 Task: Send an email with the signature Dana Mitchell with the subject 'Shipping confirmation' and the message 'Thank you for your cooperation in this matter.' from softage.1@softage.net to softage.2@softage.net,  softage.1@softage.net and softage.3@softage.net with CC to softage.4@softage.net with an attached document Proposal_summary.docx
Action: Key pressed n
Screenshot: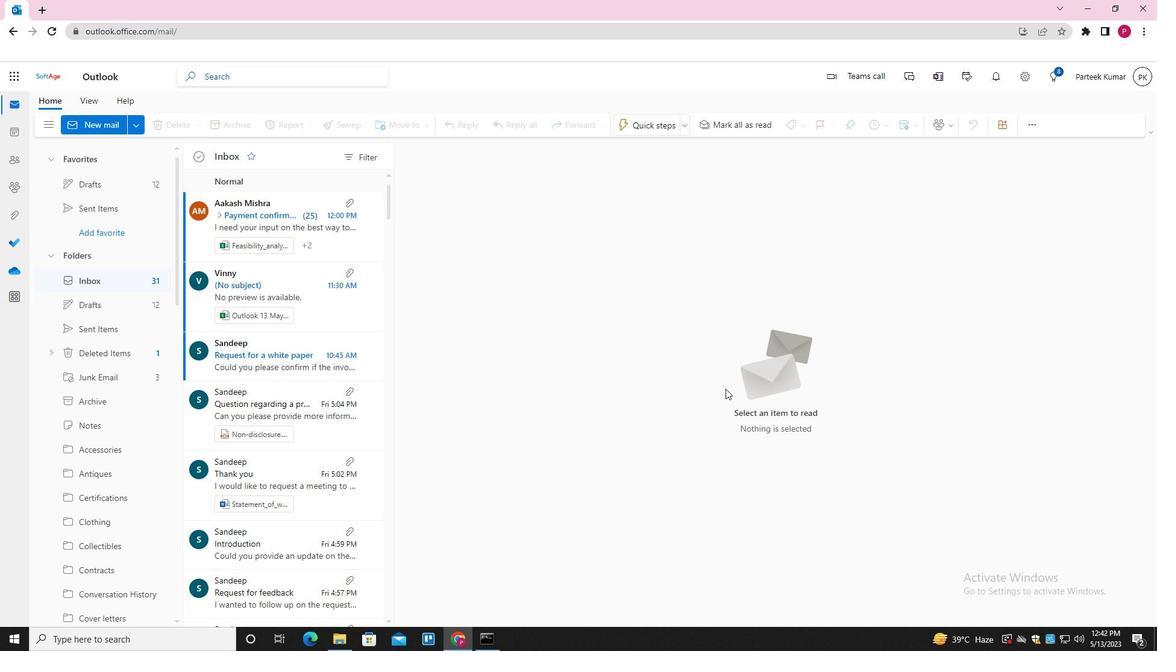 
Action: Mouse moved to (810, 130)
Screenshot: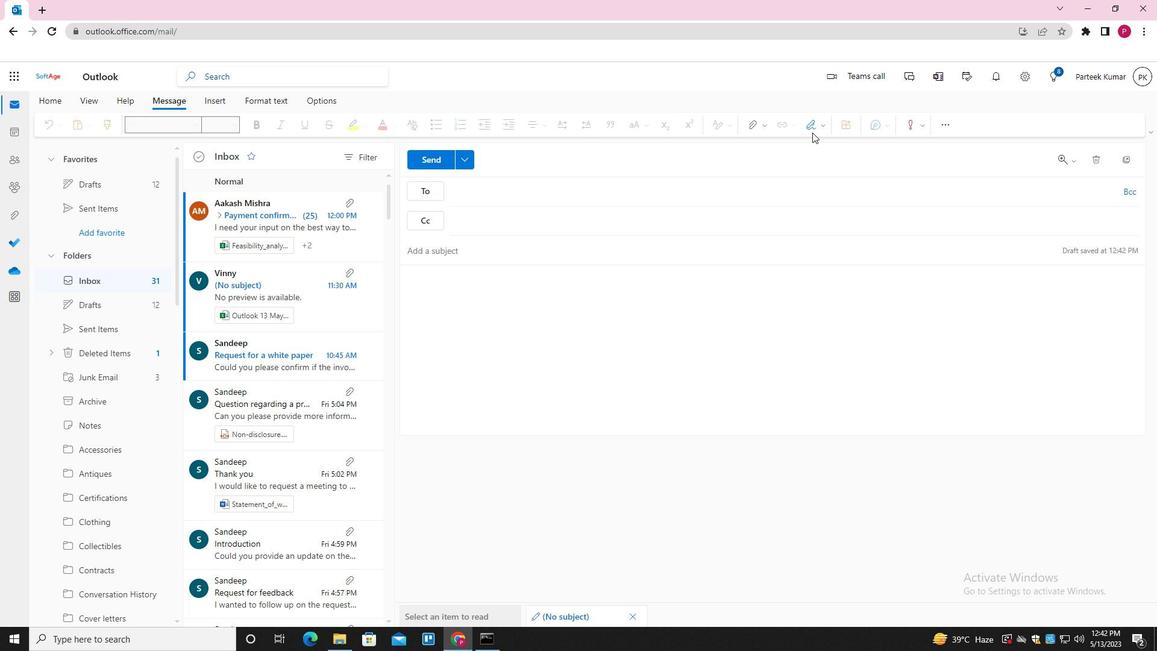
Action: Mouse pressed left at (810, 130)
Screenshot: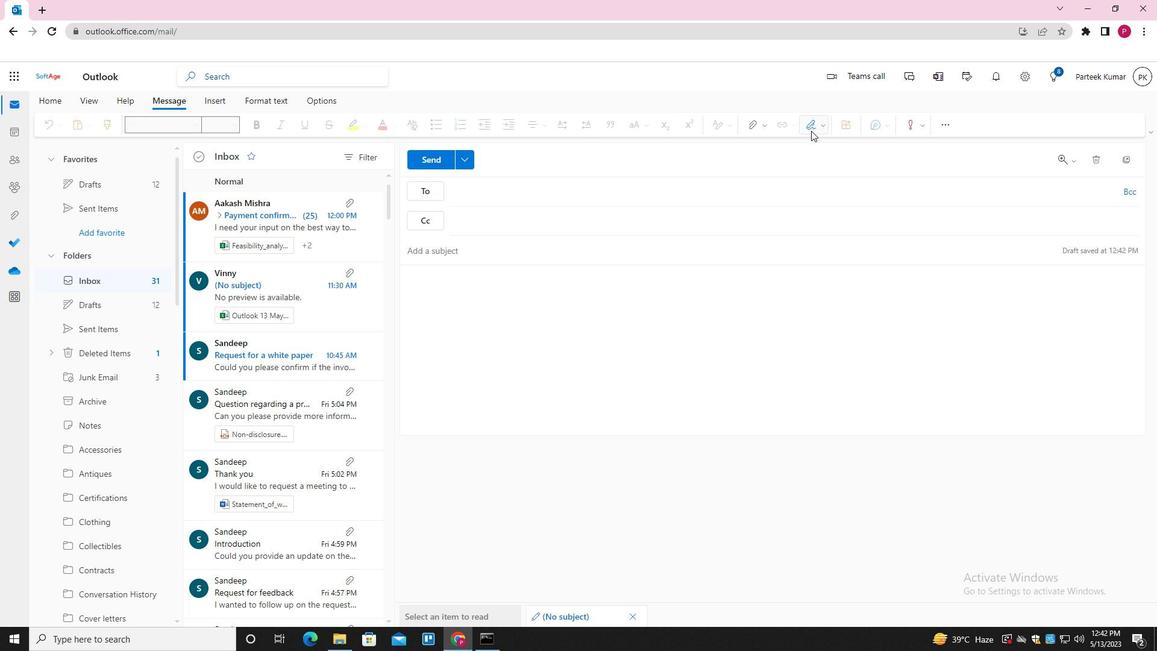 
Action: Mouse moved to (792, 176)
Screenshot: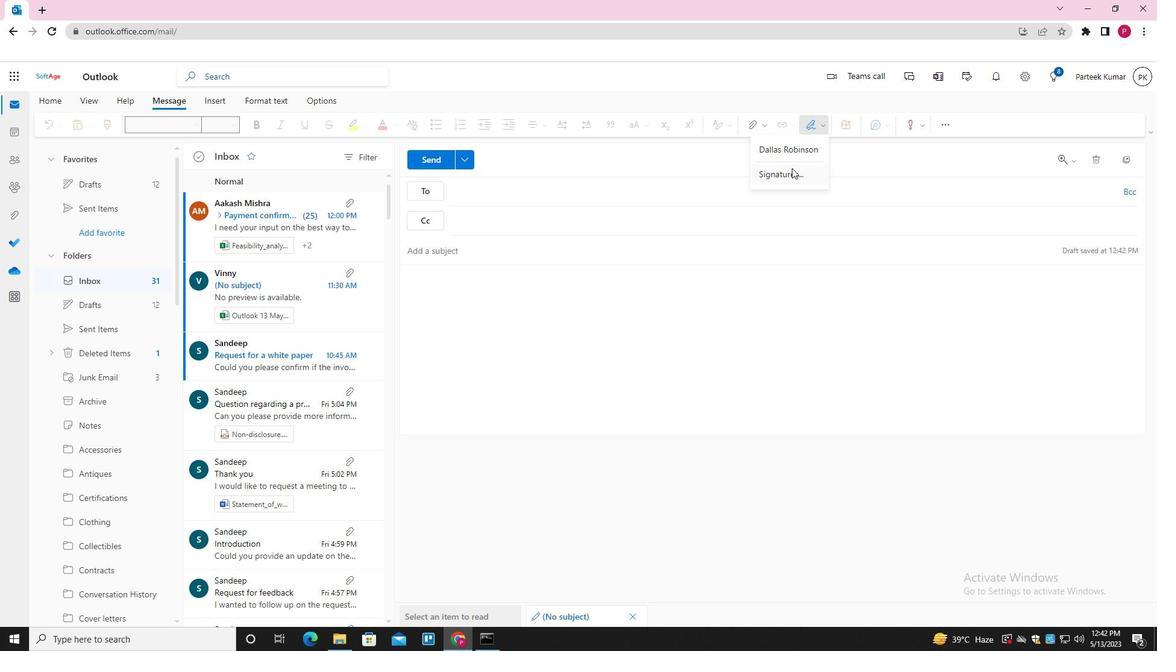 
Action: Mouse pressed left at (792, 176)
Screenshot: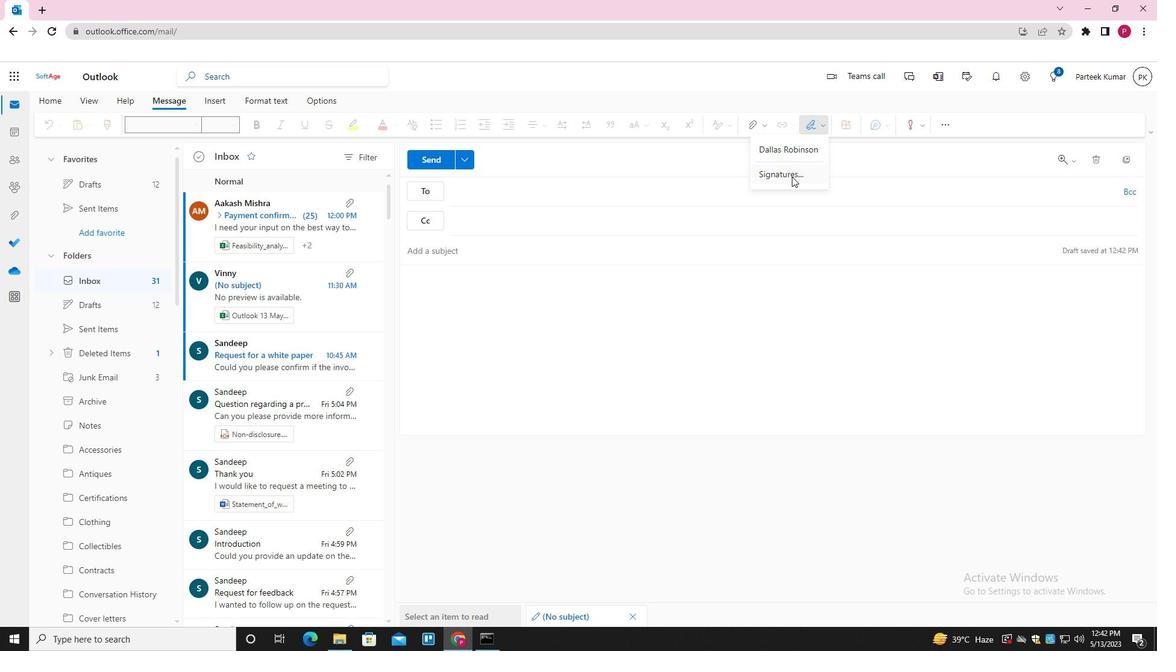 
Action: Mouse moved to (813, 218)
Screenshot: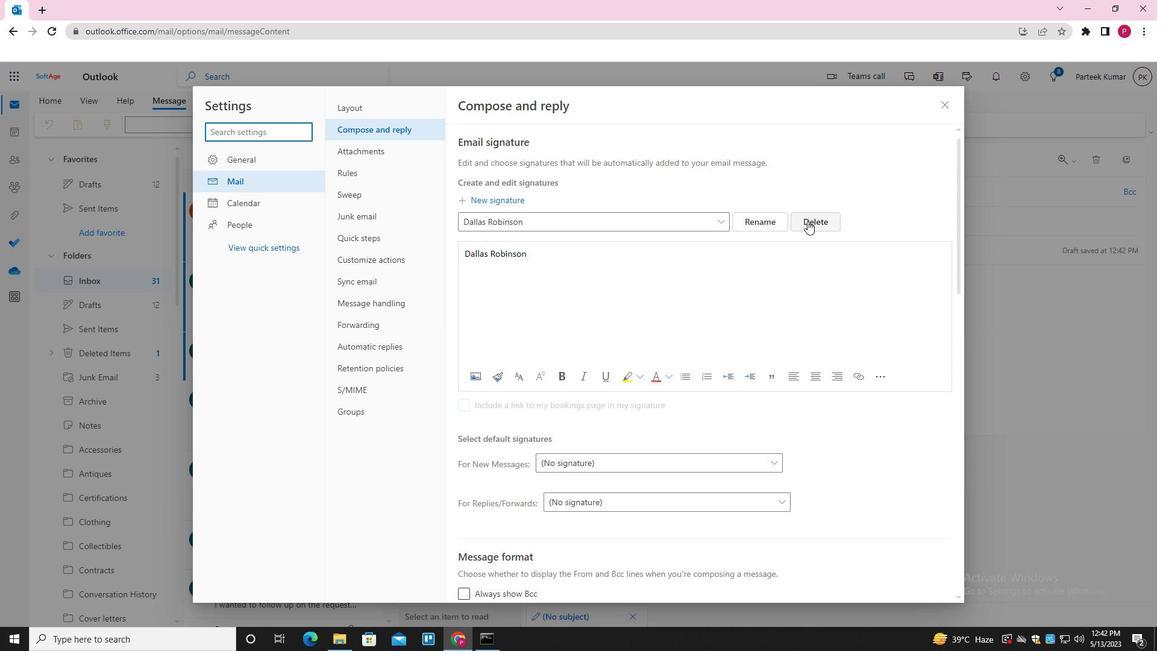 
Action: Mouse pressed left at (813, 218)
Screenshot: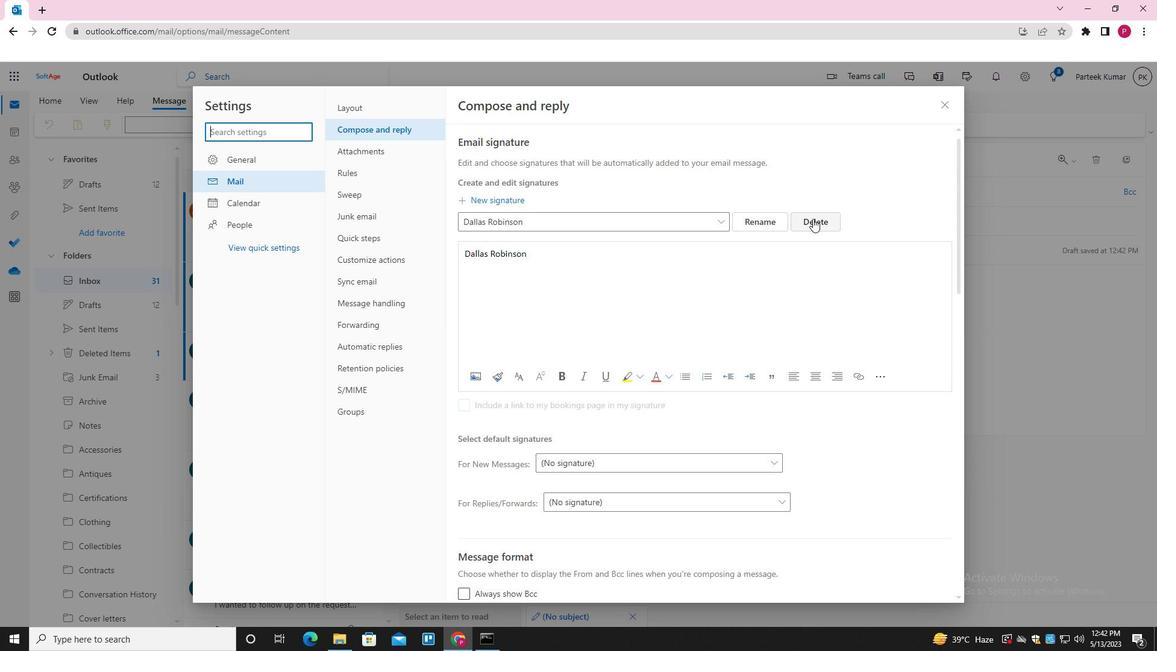 
Action: Mouse moved to (684, 230)
Screenshot: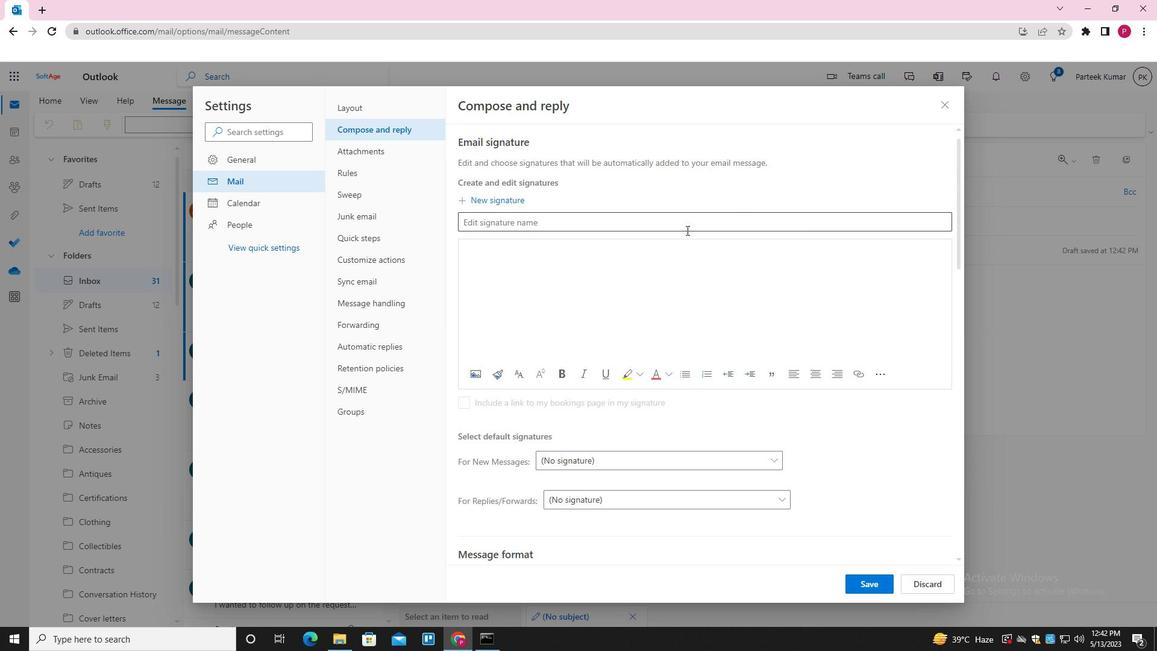 
Action: Mouse pressed left at (684, 230)
Screenshot: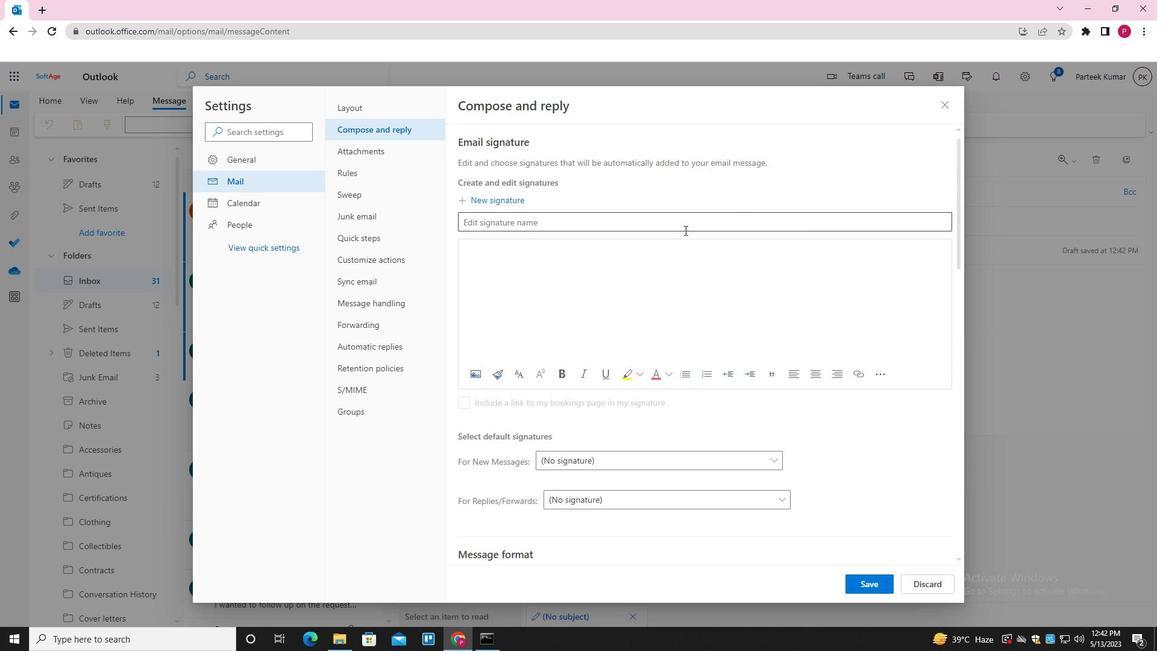 
Action: Key pressed <Key.shift>DANA<Key.space><Key.shift_r>MITCHELL<Key.space><Key.tab><Key.shift>DAB<Key.backspace>NA<Key.space><Key.shift_r>MITCHELL
Screenshot: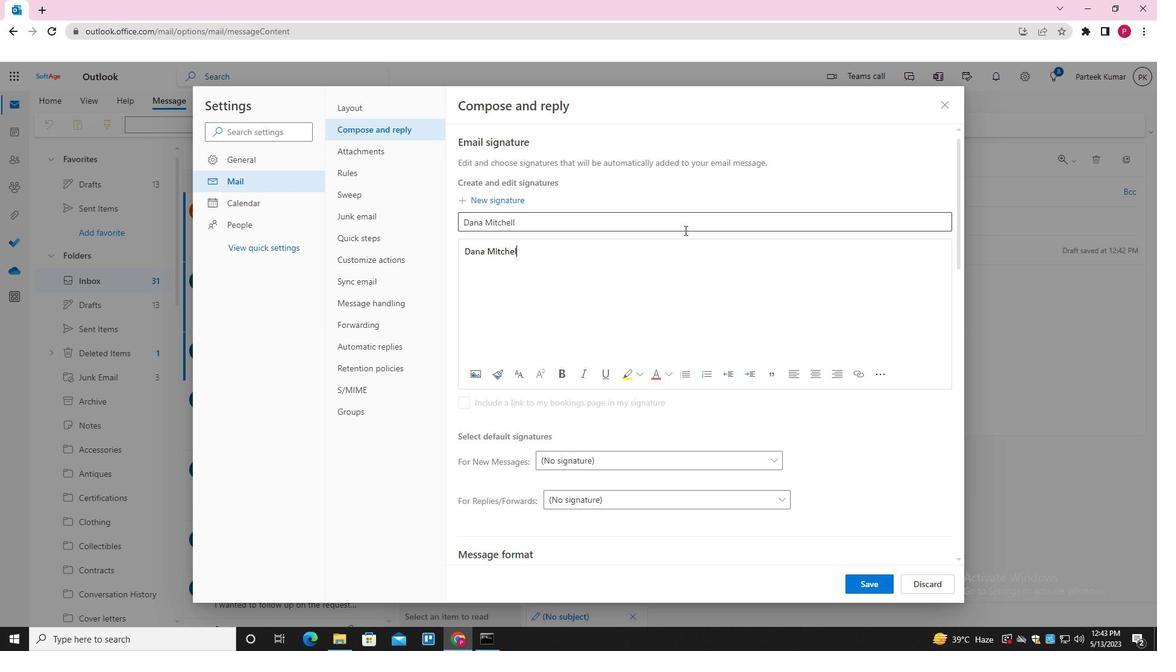 
Action: Mouse moved to (878, 590)
Screenshot: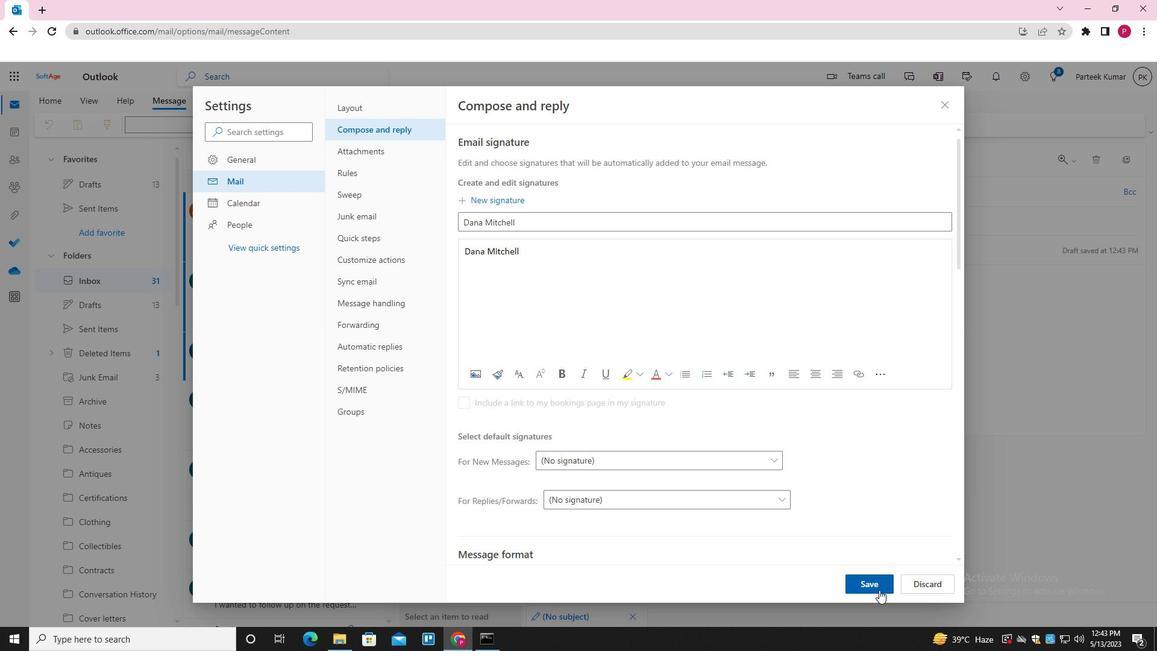 
Action: Mouse pressed left at (878, 590)
Screenshot: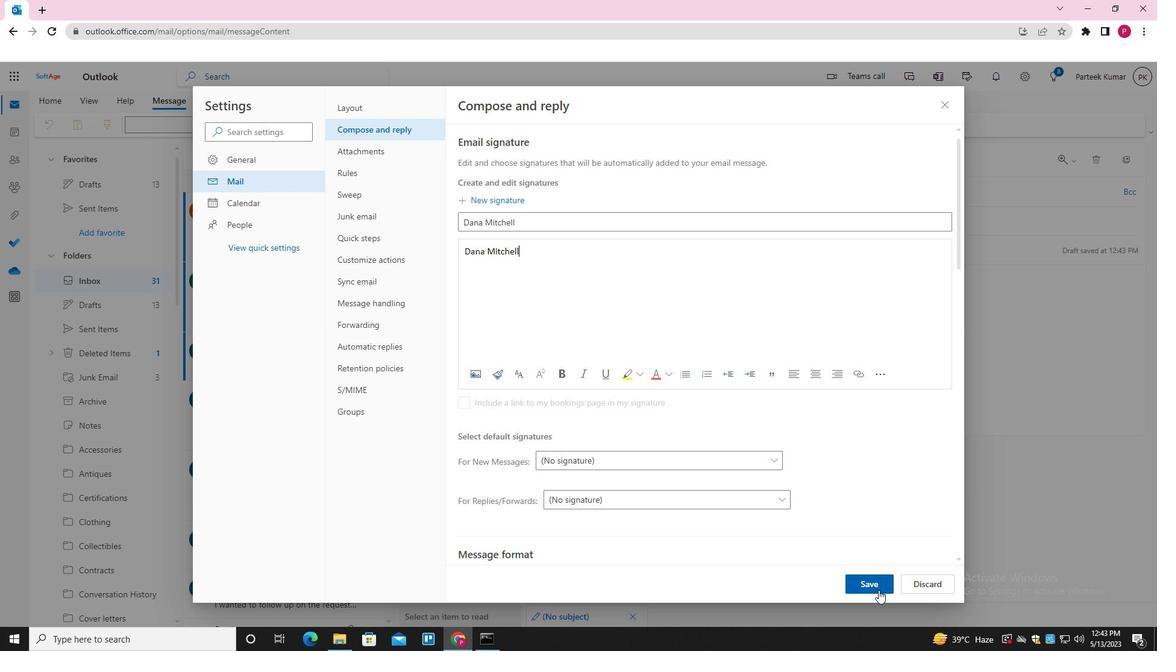 
Action: Mouse moved to (943, 106)
Screenshot: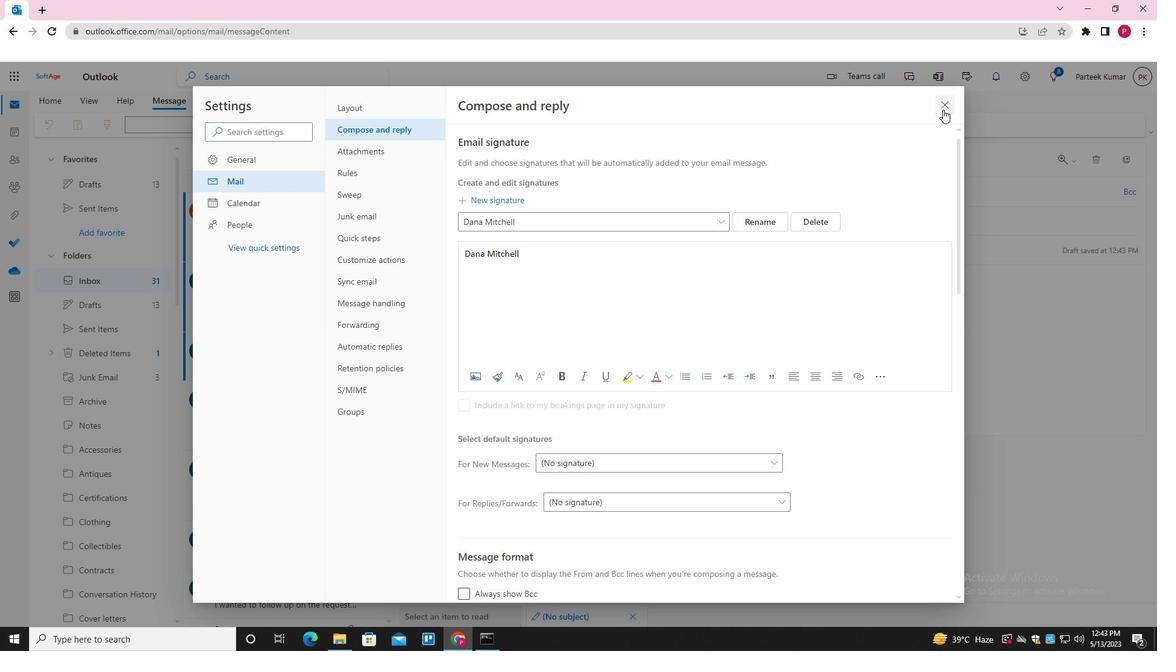 
Action: Mouse pressed left at (943, 106)
Screenshot: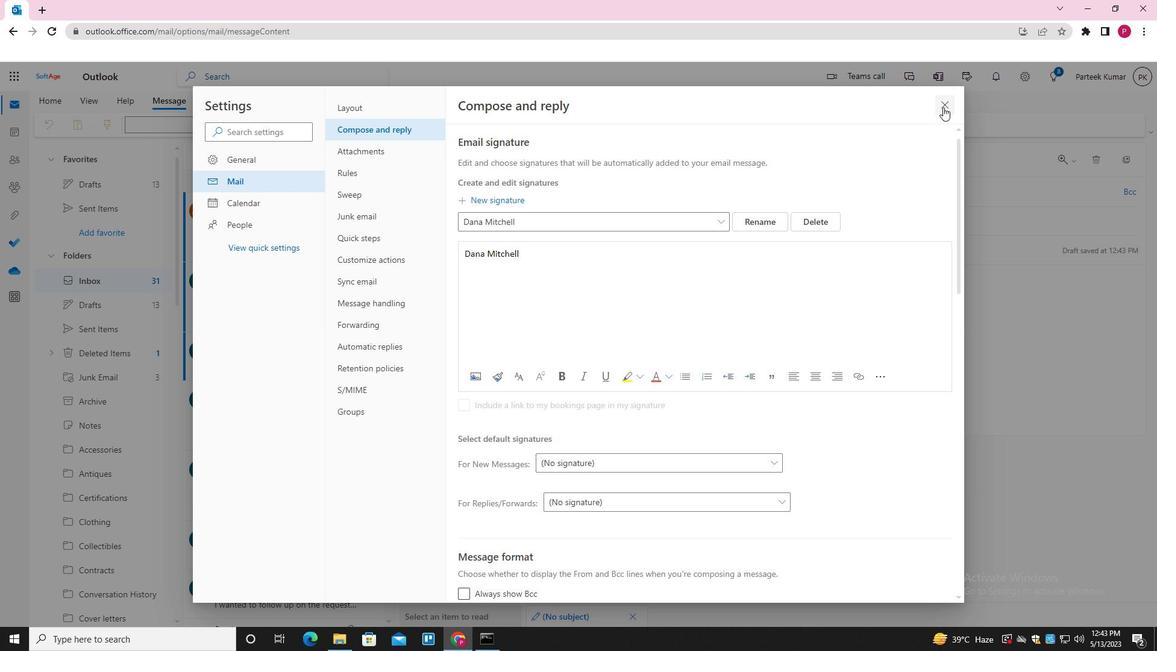 
Action: Mouse moved to (812, 129)
Screenshot: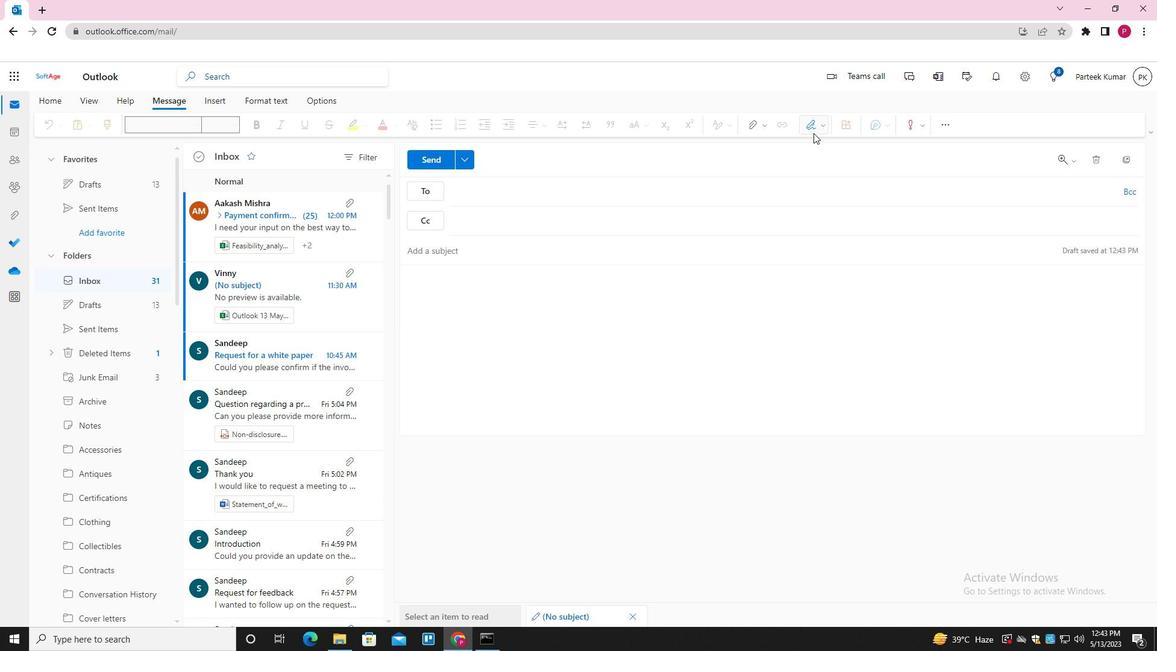 
Action: Mouse pressed left at (812, 129)
Screenshot: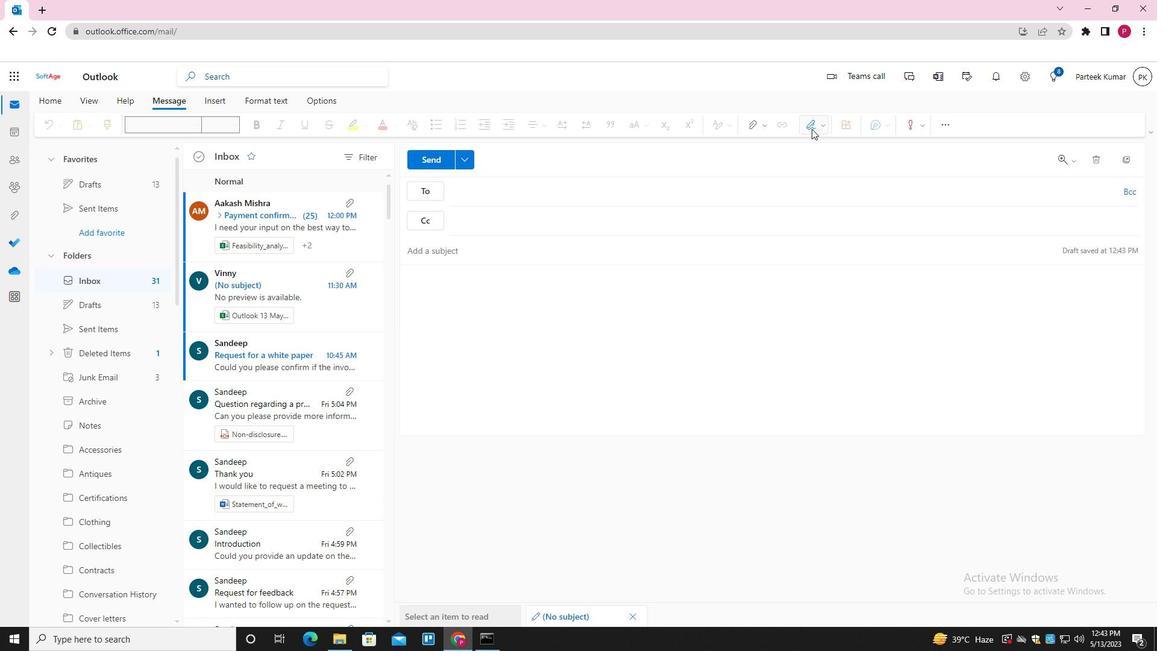 
Action: Mouse moved to (798, 153)
Screenshot: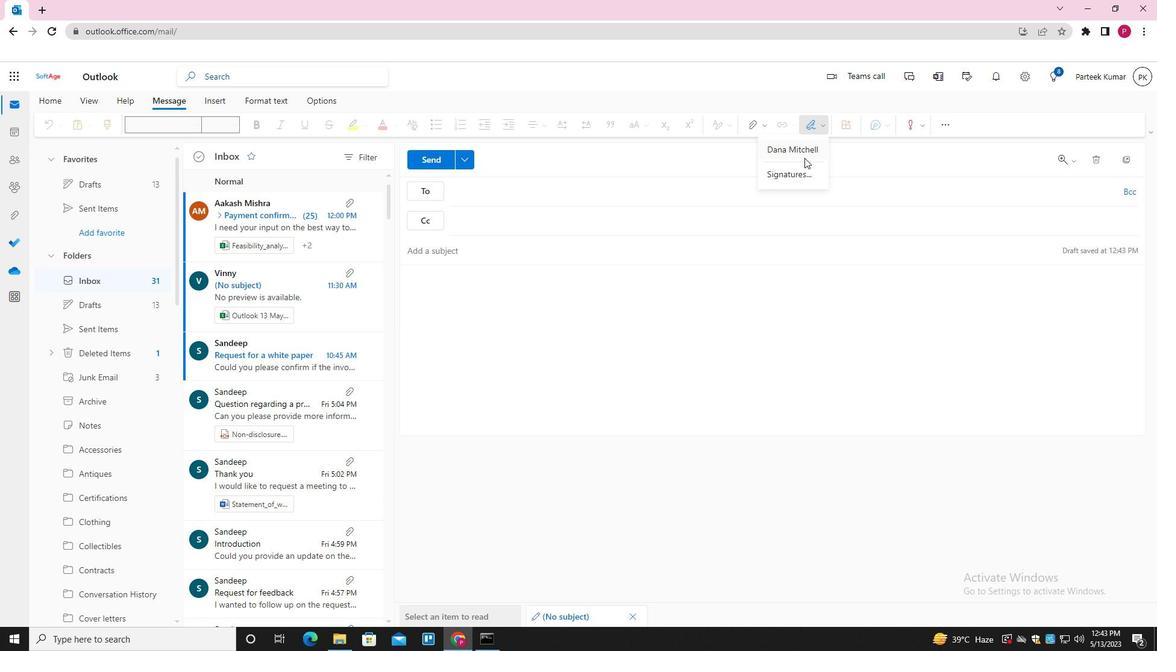 
Action: Mouse pressed left at (798, 153)
Screenshot: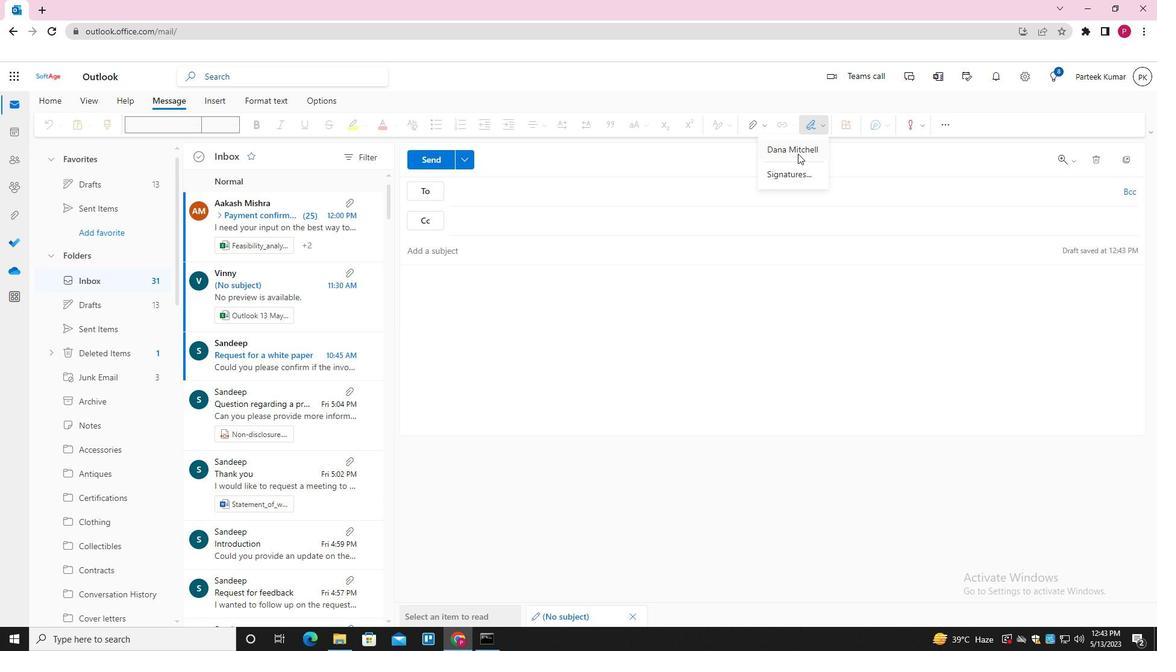 
Action: Mouse moved to (560, 258)
Screenshot: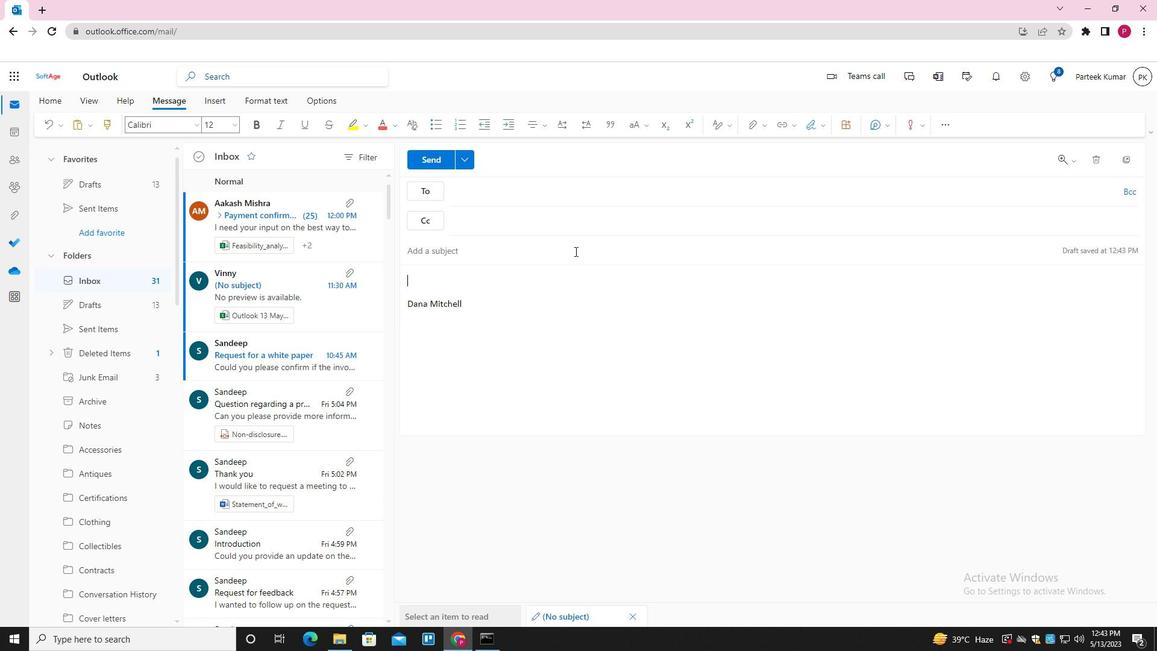 
Action: Mouse pressed left at (560, 258)
Screenshot: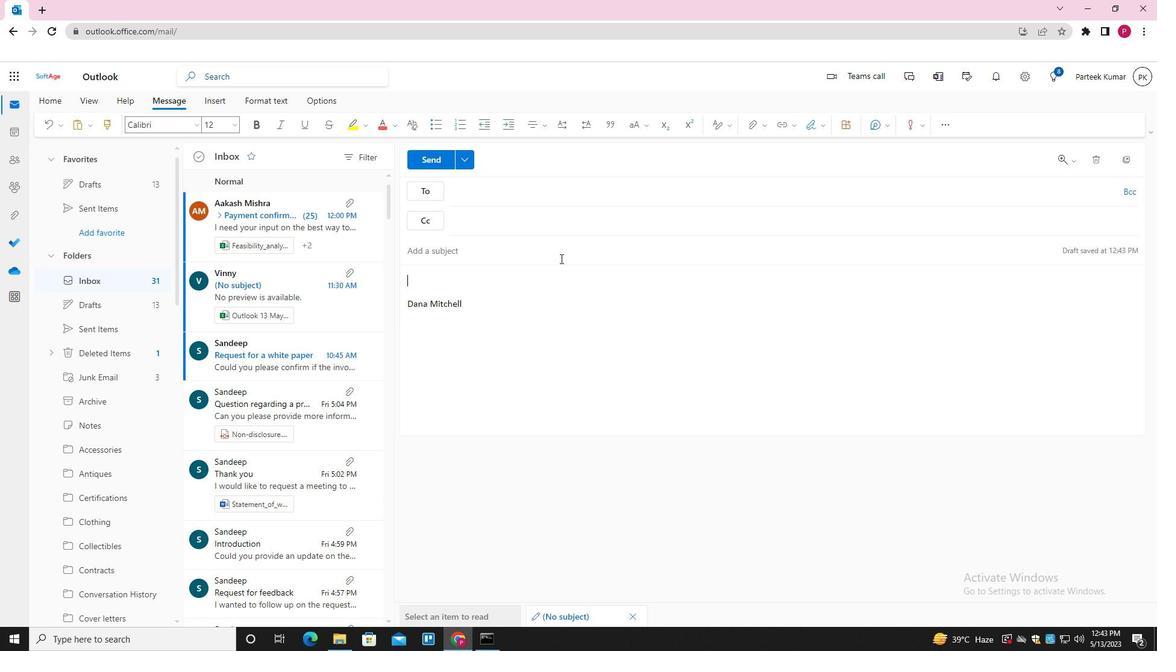 
Action: Key pressed <Key.shift>SHIPPING<Key.space>CONFIRMATION<Key.space><Key.tab><Key.shift_r><Key.shift_r><Key.shift_r><Key.shift_r><Key.shift_r><Key.shift_r><Key.shift_r><Key.shift_r><Key.shift_r><Key.shift_r><Key.shift_r><Key.shift_r><Key.shift_r><Key.shift_r><Key.shift_r><Key.shift_r>THANK<Key.space>YOU<Key.space>FOR<Key.space>YOUR<Key.space>COOPERATION<Key.space>IN<Key.space>THIS<Key.space>MATTER<Key.space>
Screenshot: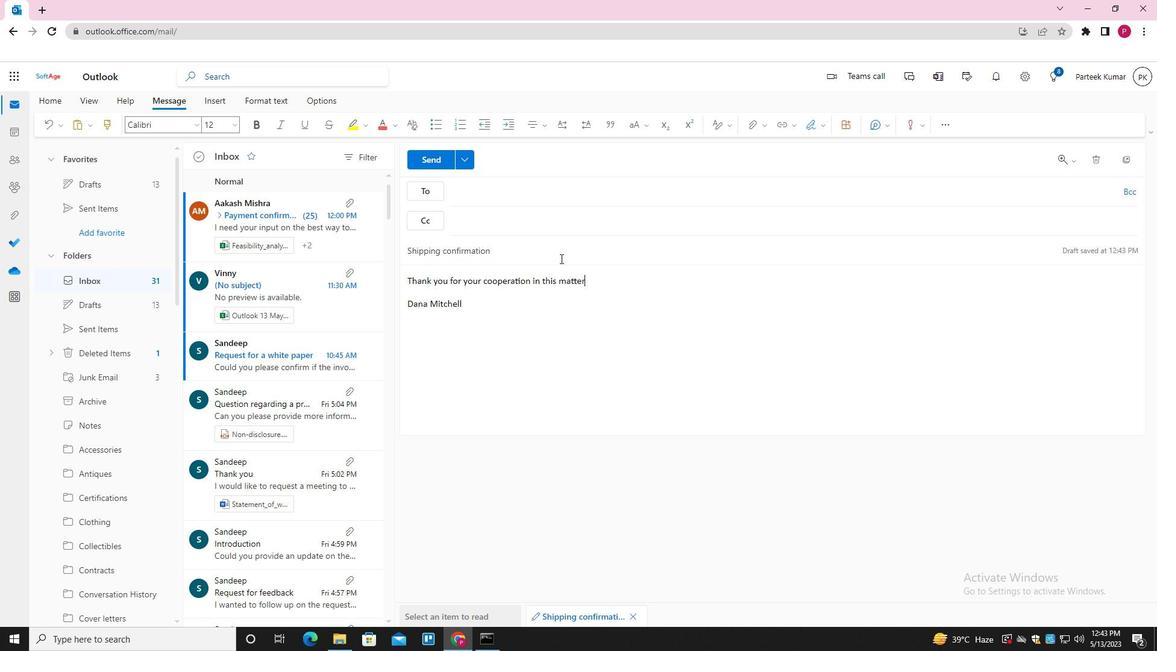 
Action: Mouse moved to (519, 188)
Screenshot: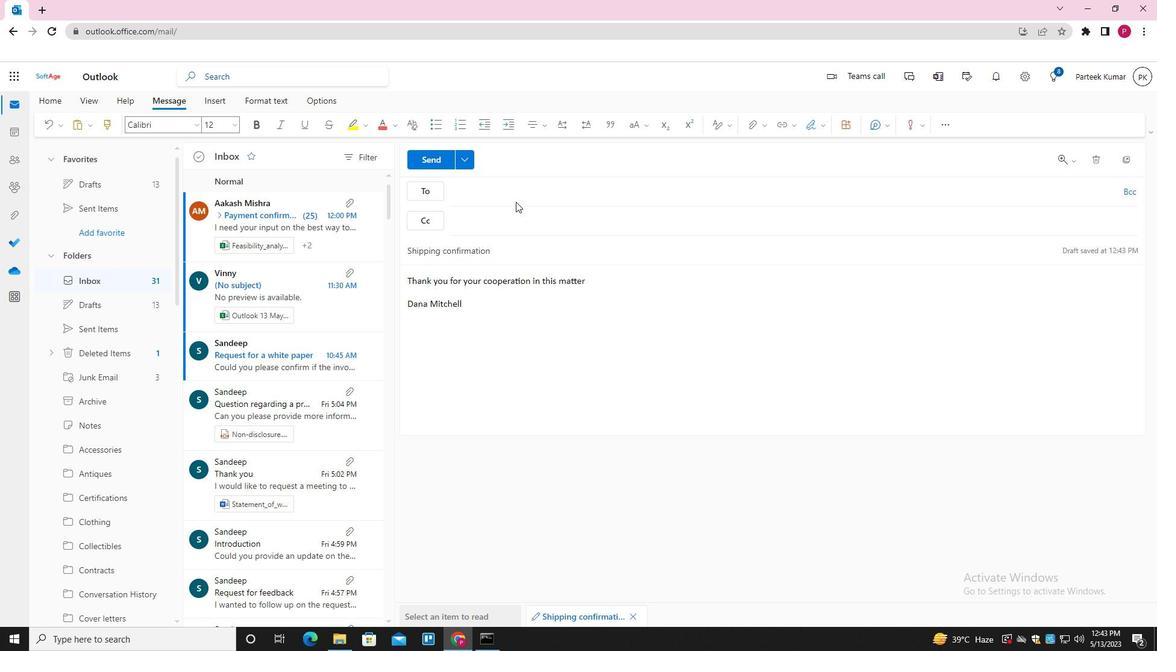 
Action: Mouse pressed left at (519, 188)
Screenshot: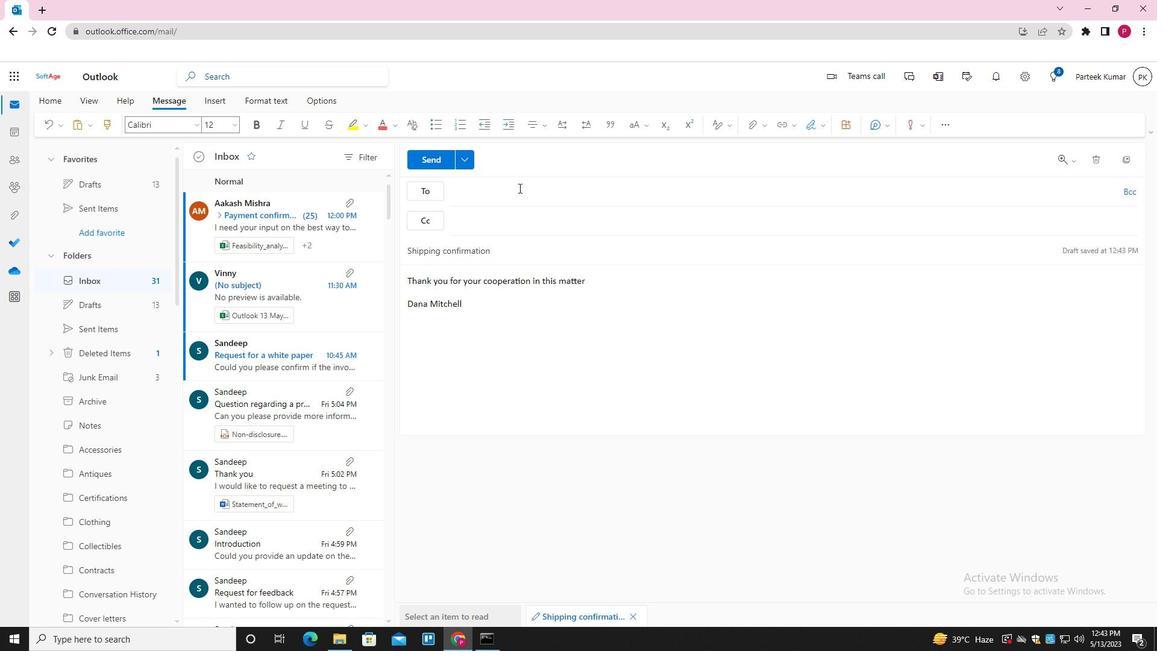 
Action: Key pressed SOFTAGE.2<Key.shift>@SOFTAGE.NET<Key.enter>SOFTAGE.1<Key.shift>@SOFTAGE.NET<Key.enter>SOFTAGE.3<Key.shift>@SOFTAGE.NET<Key.enter><Key.tab>SOFTAGE.4<Key.shift>@SOFTAGE.NET<Key.enter>
Screenshot: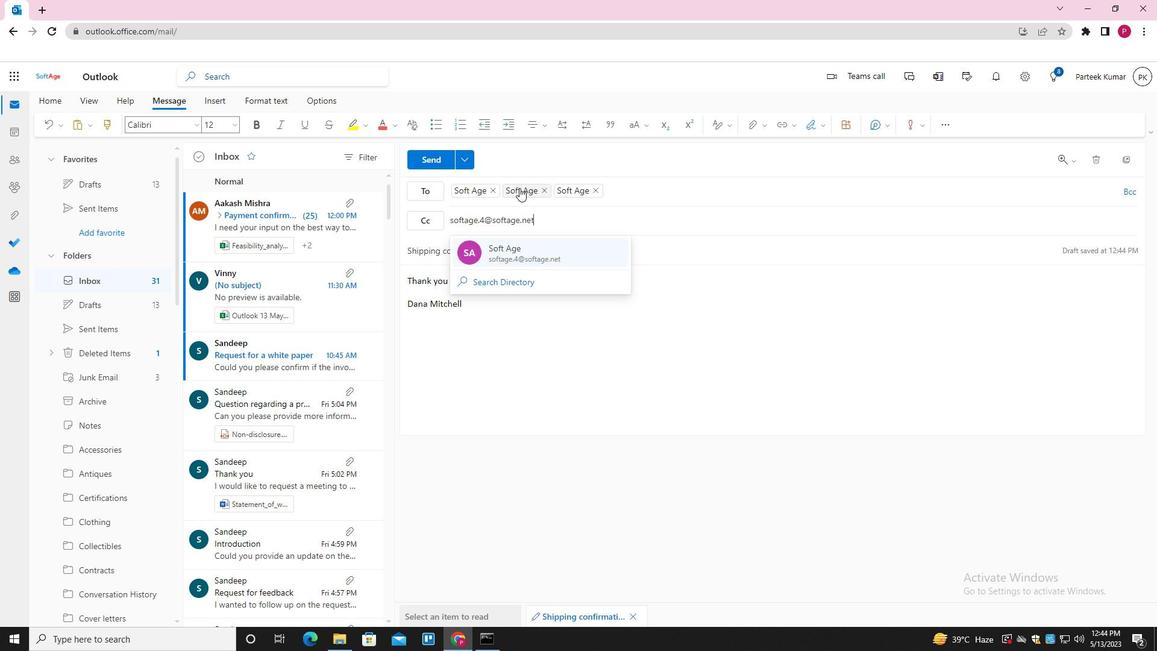 
Action: Mouse moved to (752, 122)
Screenshot: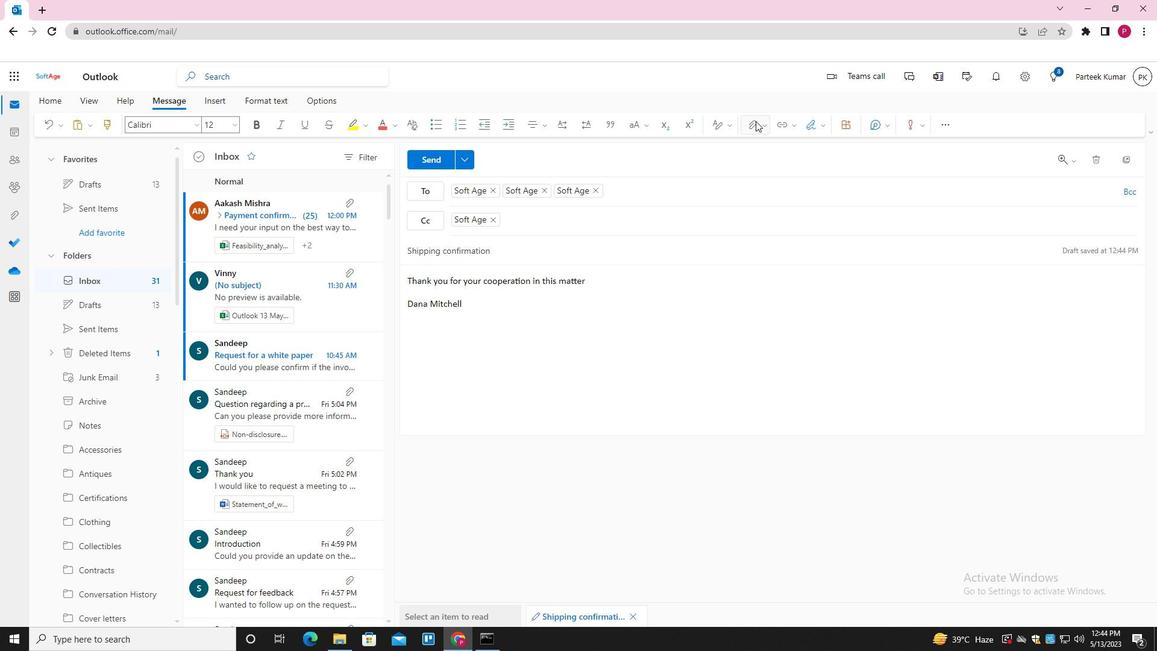 
Action: Mouse pressed left at (752, 122)
Screenshot: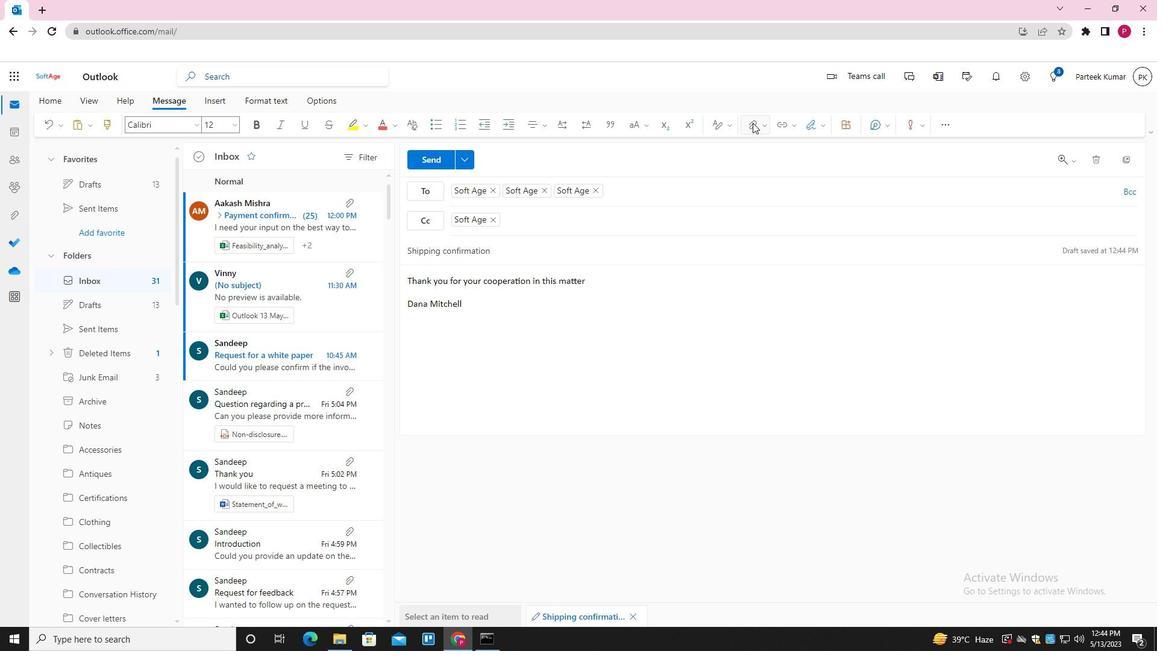 
Action: Mouse moved to (738, 148)
Screenshot: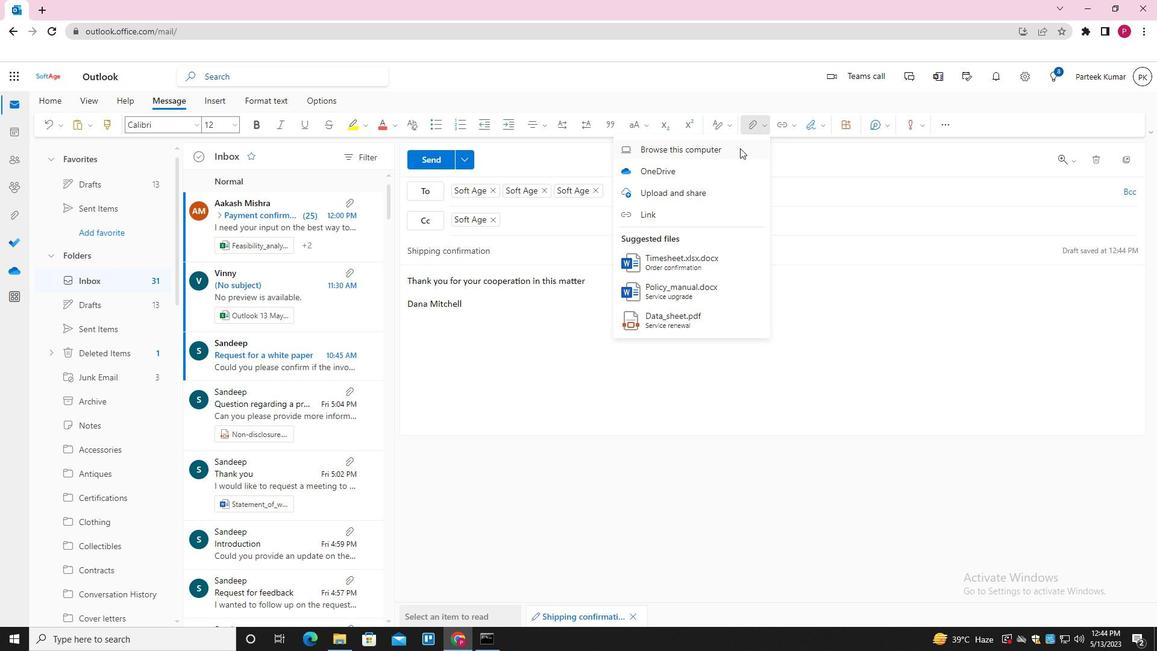 
Action: Mouse pressed left at (738, 148)
Screenshot: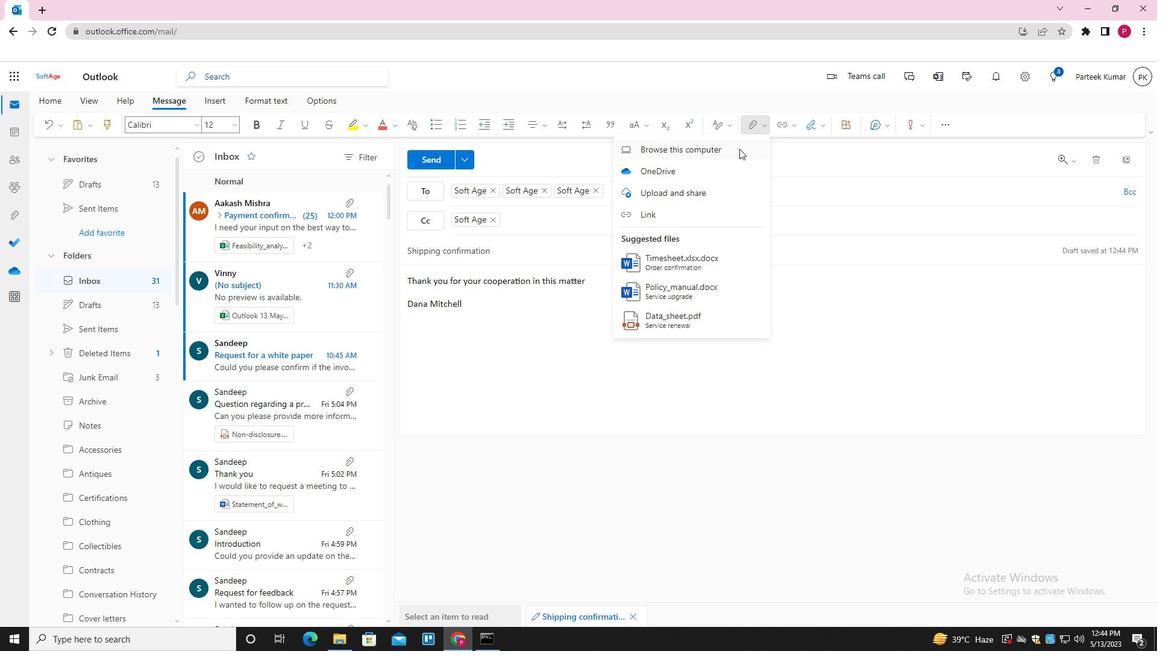 
Action: Mouse moved to (206, 100)
Screenshot: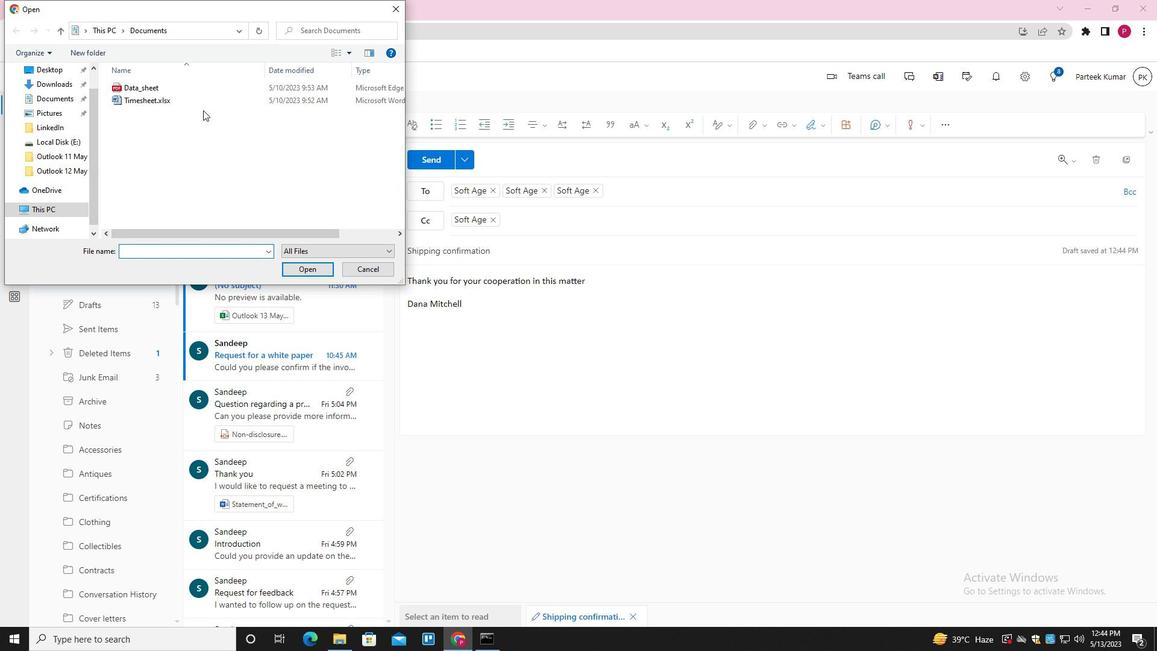 
Action: Mouse pressed left at (206, 100)
Screenshot: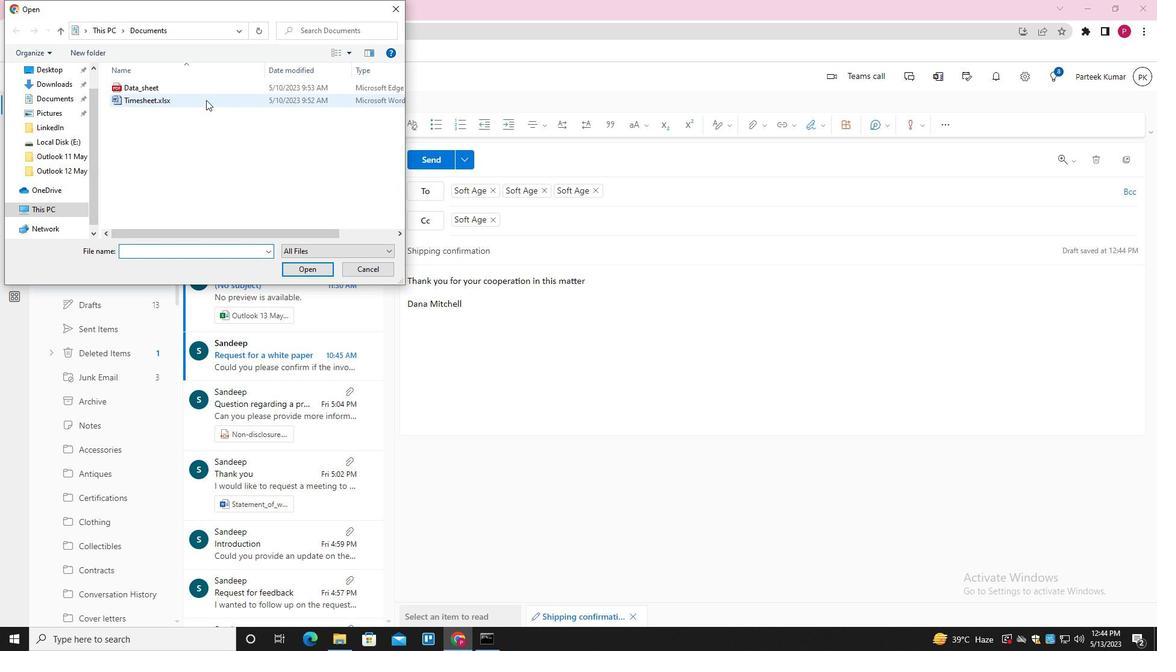 
Action: Key pressed <Key.f2><Key.shift_r>PROPOSAL<Key.shift_r>_SUMMARY<Key.enter>
Screenshot: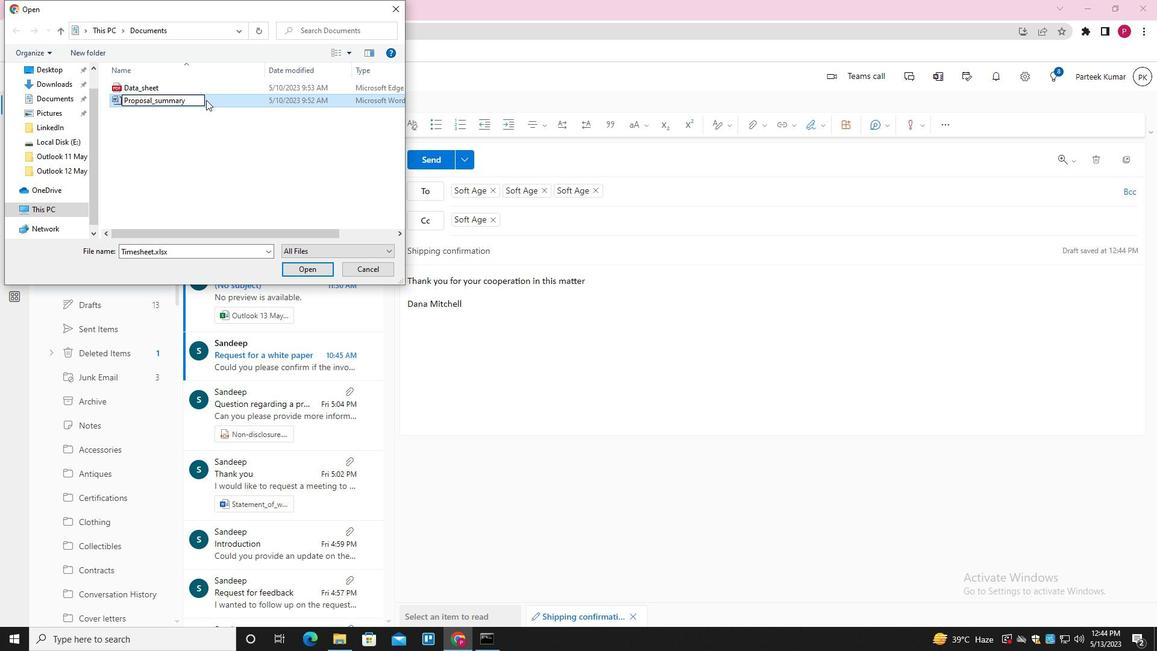
Action: Mouse pressed left at (206, 100)
Screenshot: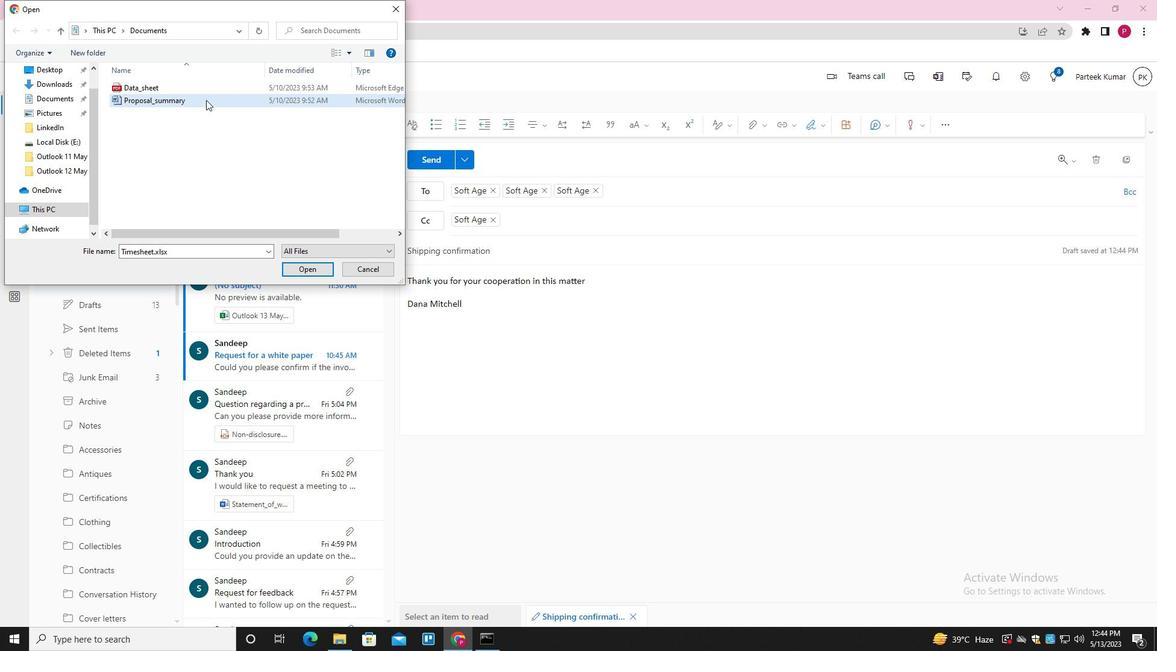 
Action: Mouse moved to (305, 266)
Screenshot: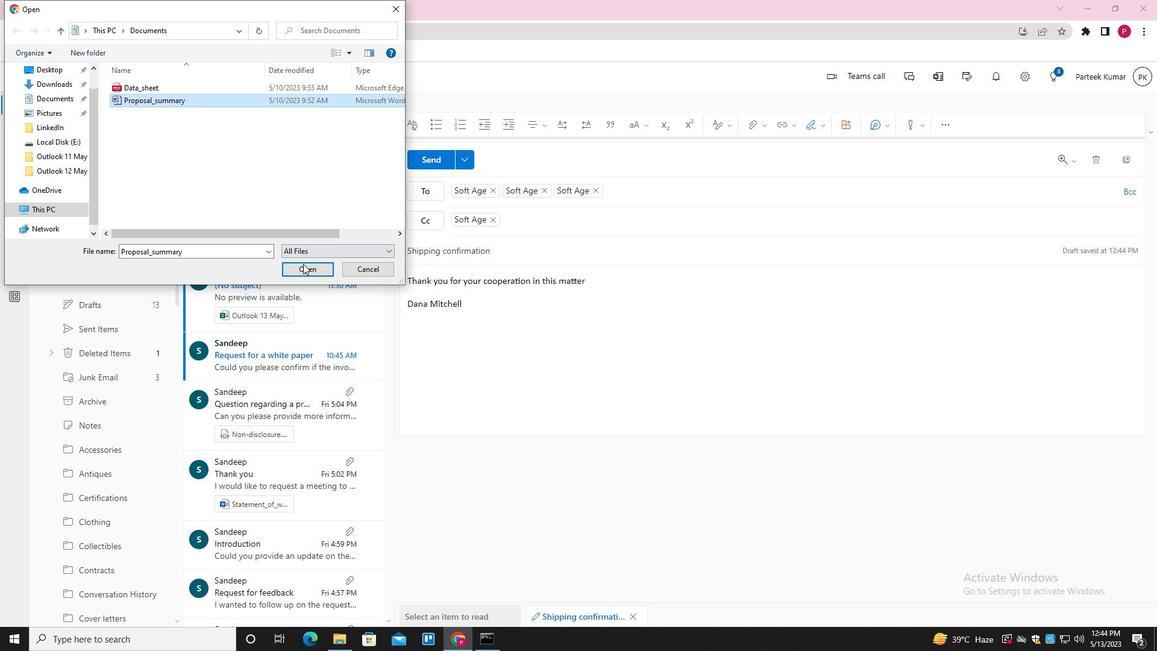 
Action: Mouse pressed left at (305, 266)
Screenshot: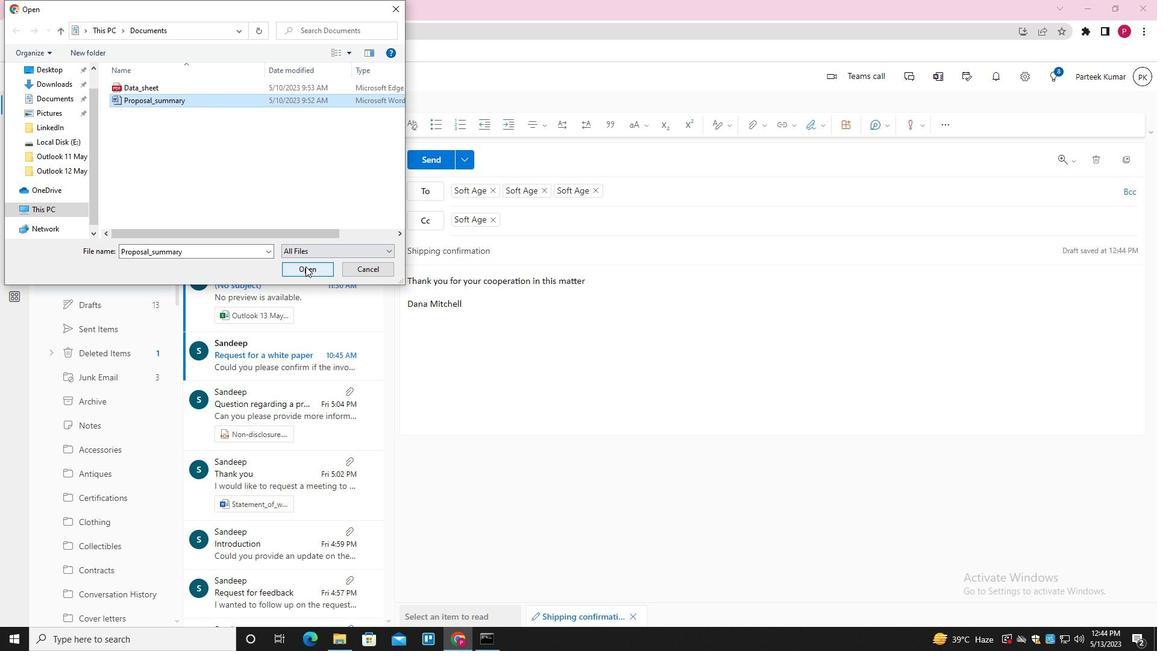 
Action: Mouse moved to (438, 162)
Screenshot: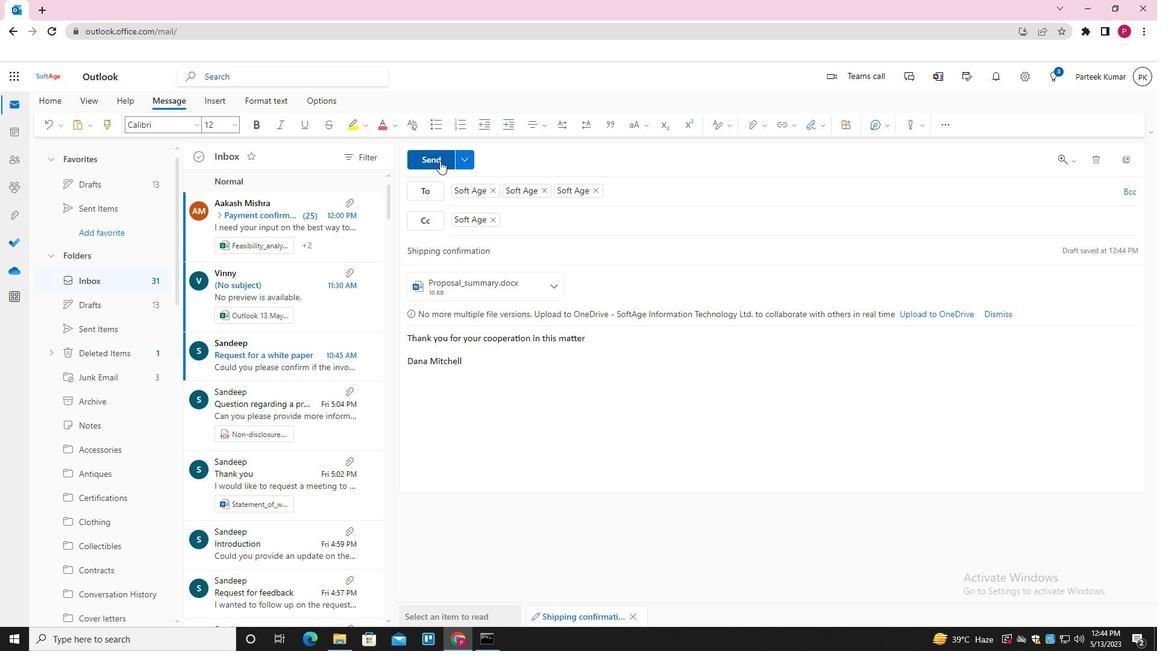 
Action: Mouse pressed left at (438, 162)
Screenshot: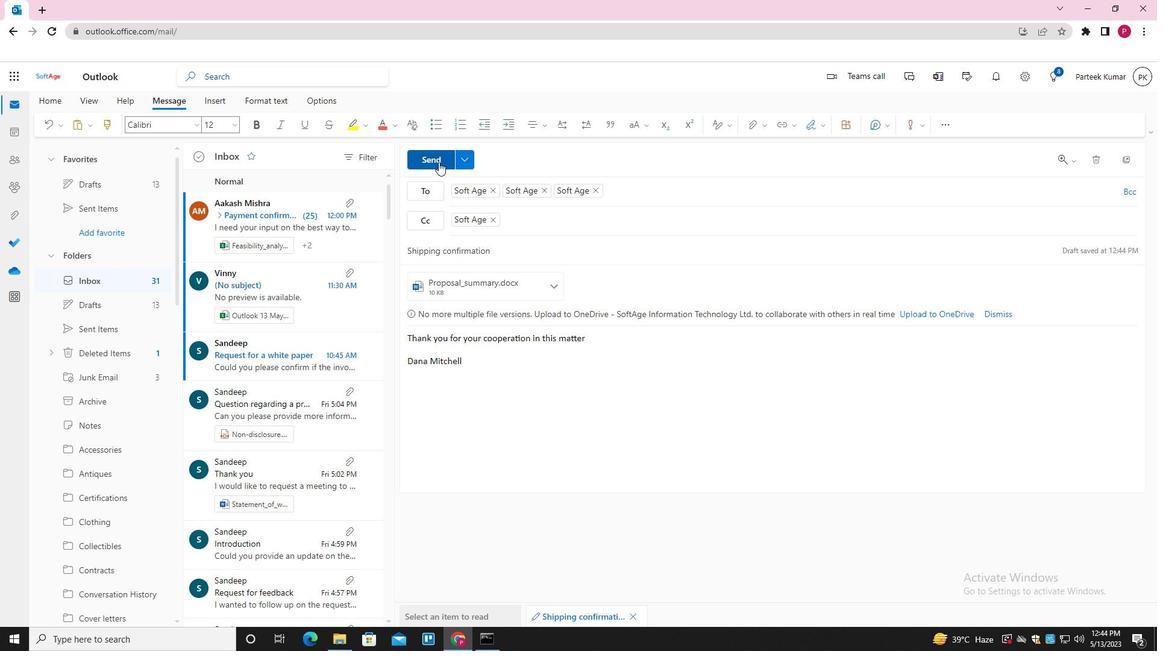 
Action: Mouse moved to (450, 212)
Screenshot: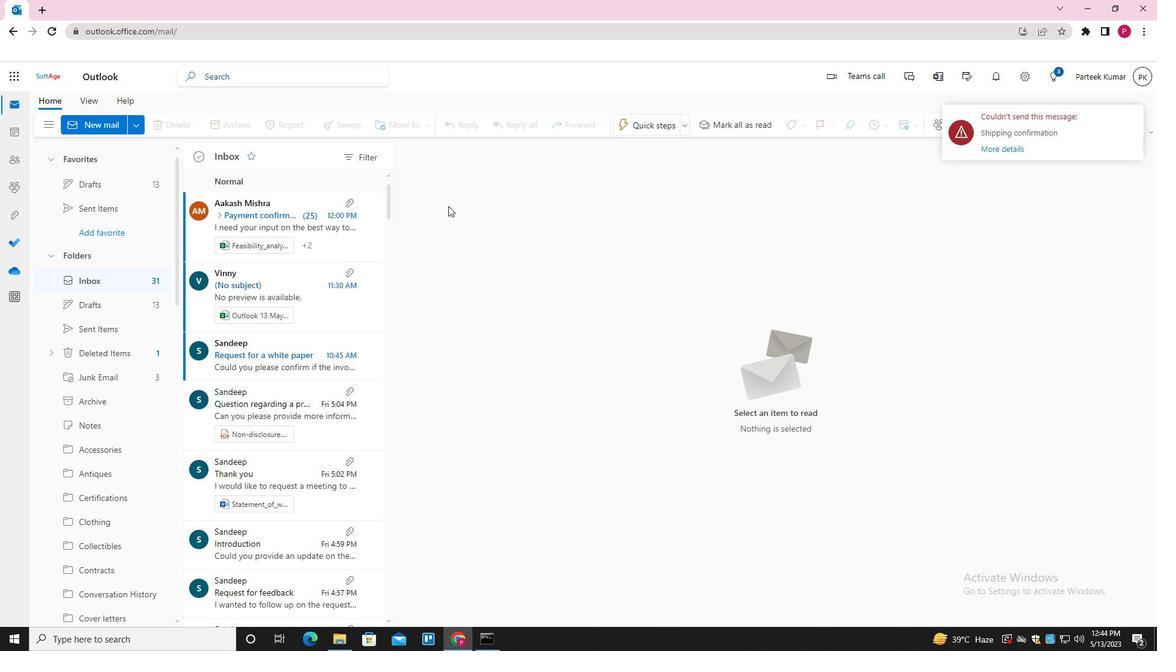 
